 Task: In the  document Exoticfruits.epubMake this file  'available offline' Check 'Vision History' View the  non- printing characters
Action: Mouse moved to (45, 93)
Screenshot: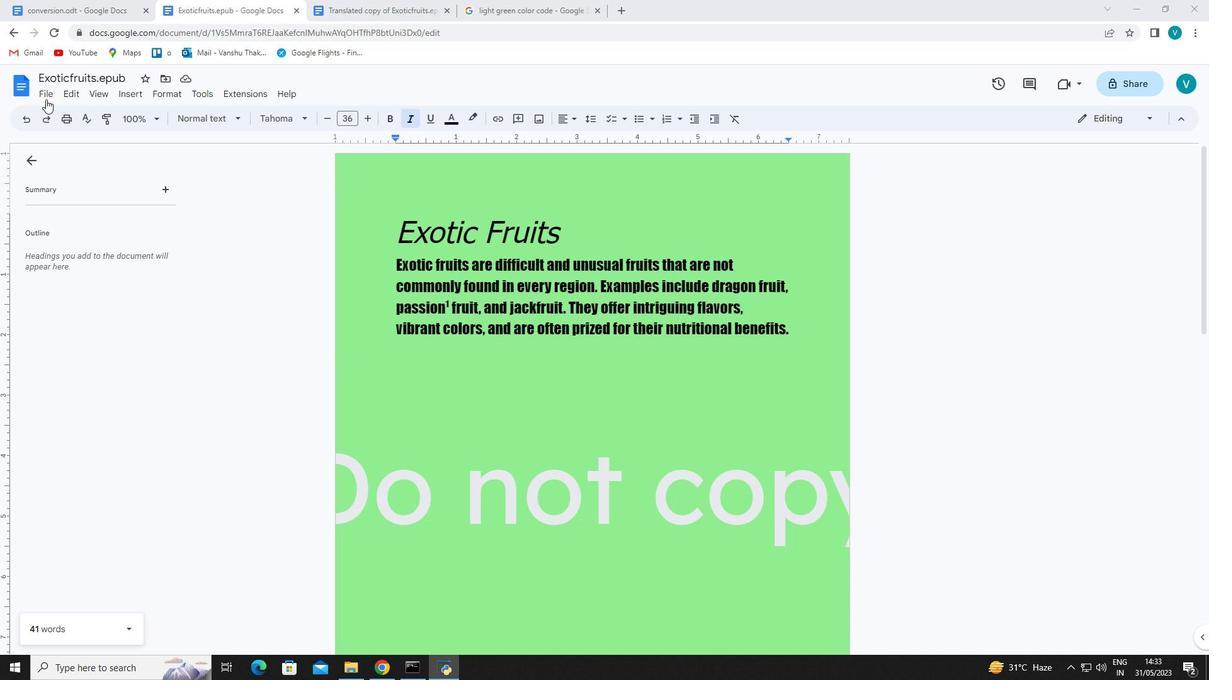 
Action: Mouse pressed left at (45, 93)
Screenshot: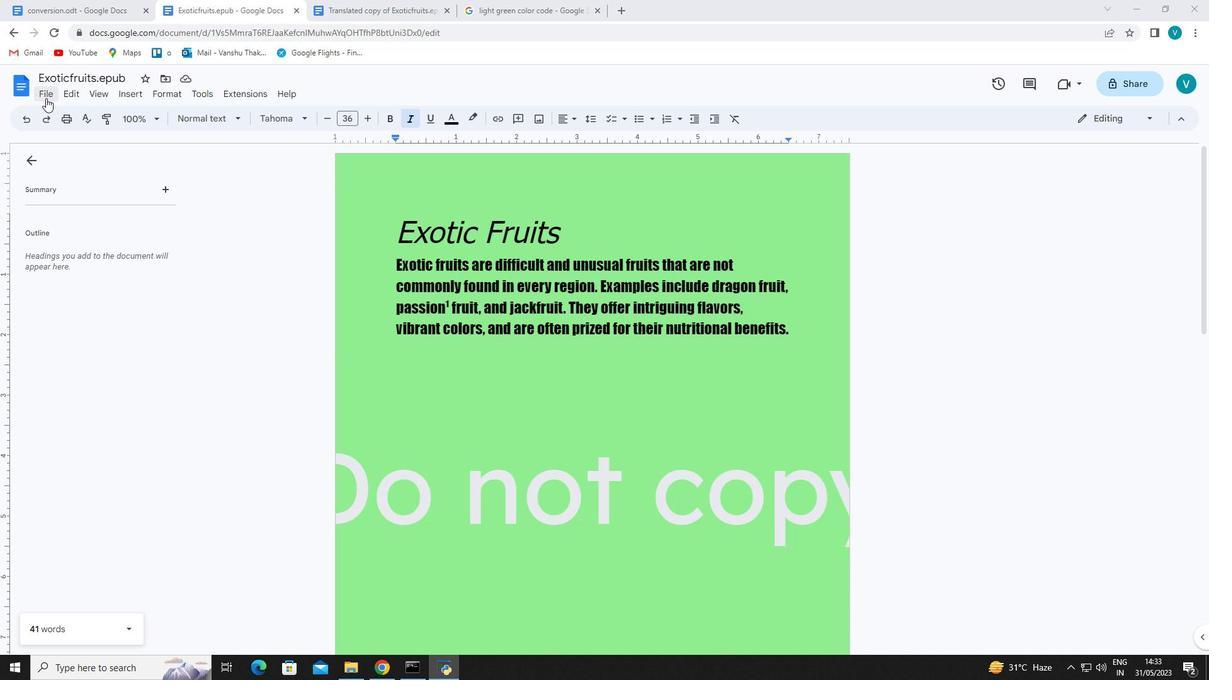 
Action: Mouse moved to (107, 364)
Screenshot: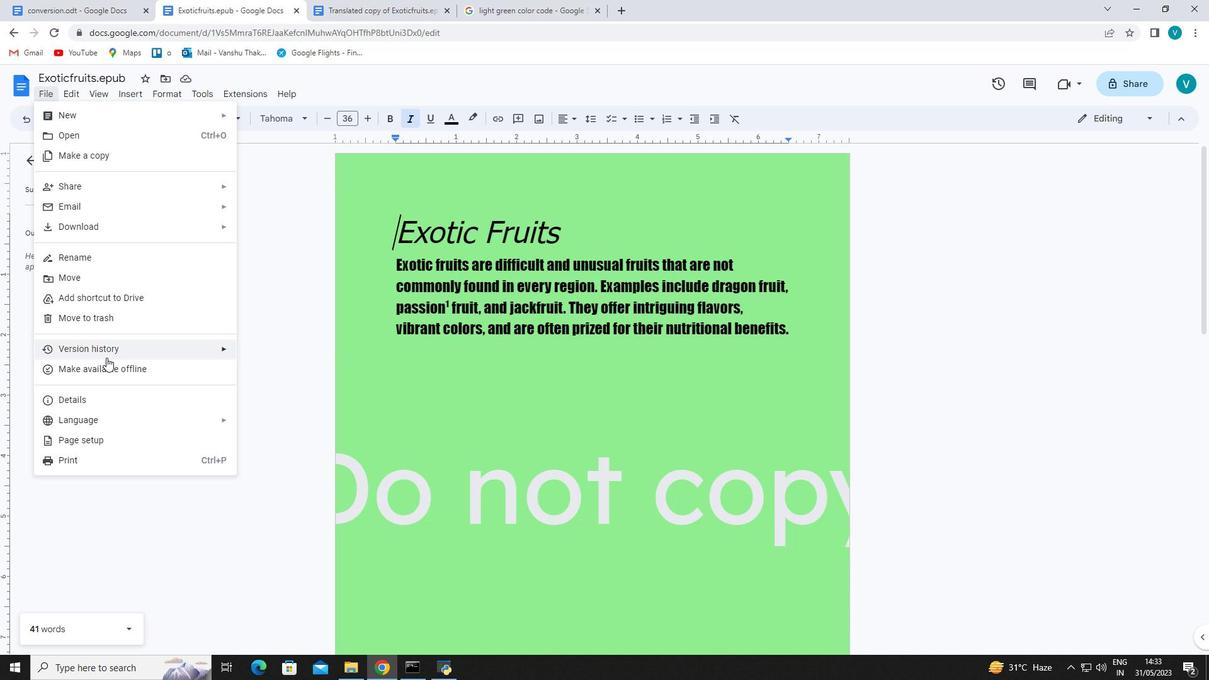 
Action: Mouse pressed left at (107, 364)
Screenshot: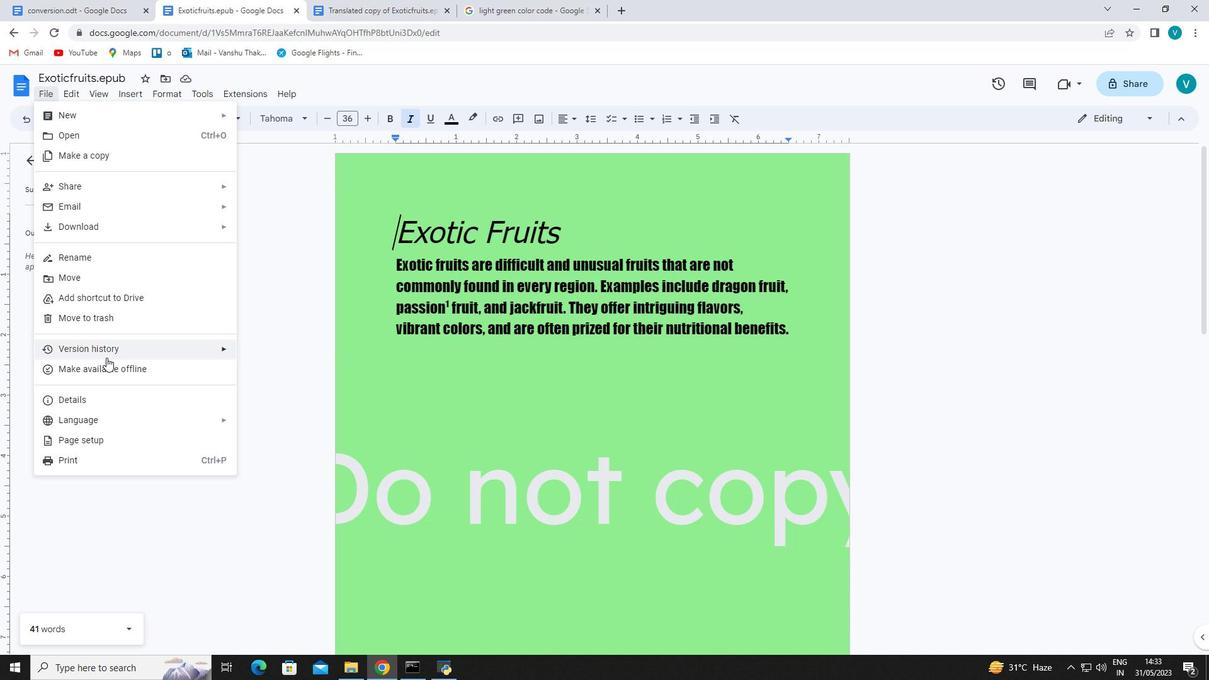 
Action: Mouse moved to (48, 95)
Screenshot: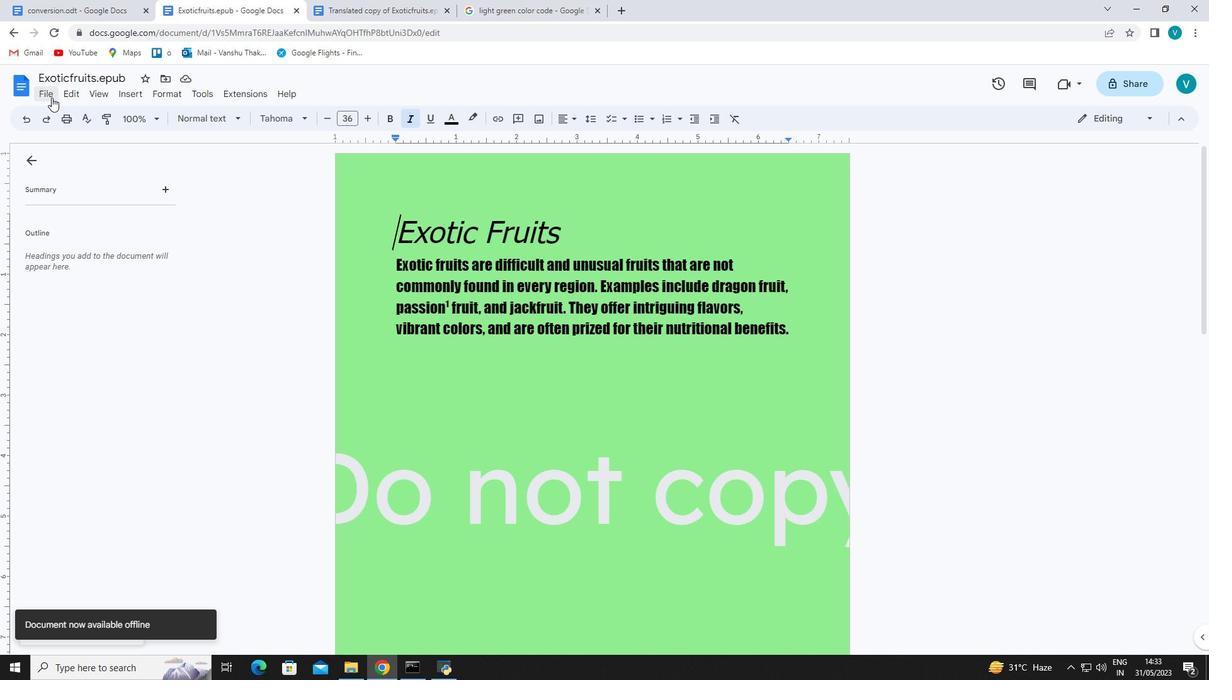 
Action: Mouse pressed left at (48, 95)
Screenshot: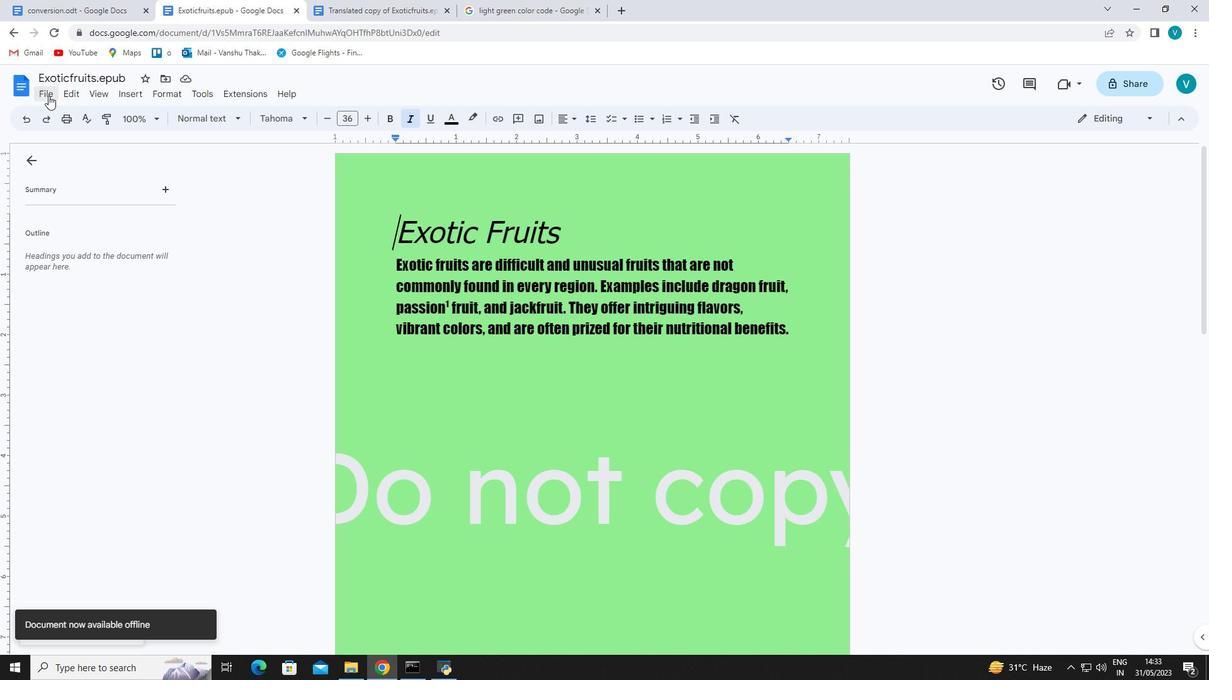 
Action: Mouse moved to (277, 373)
Screenshot: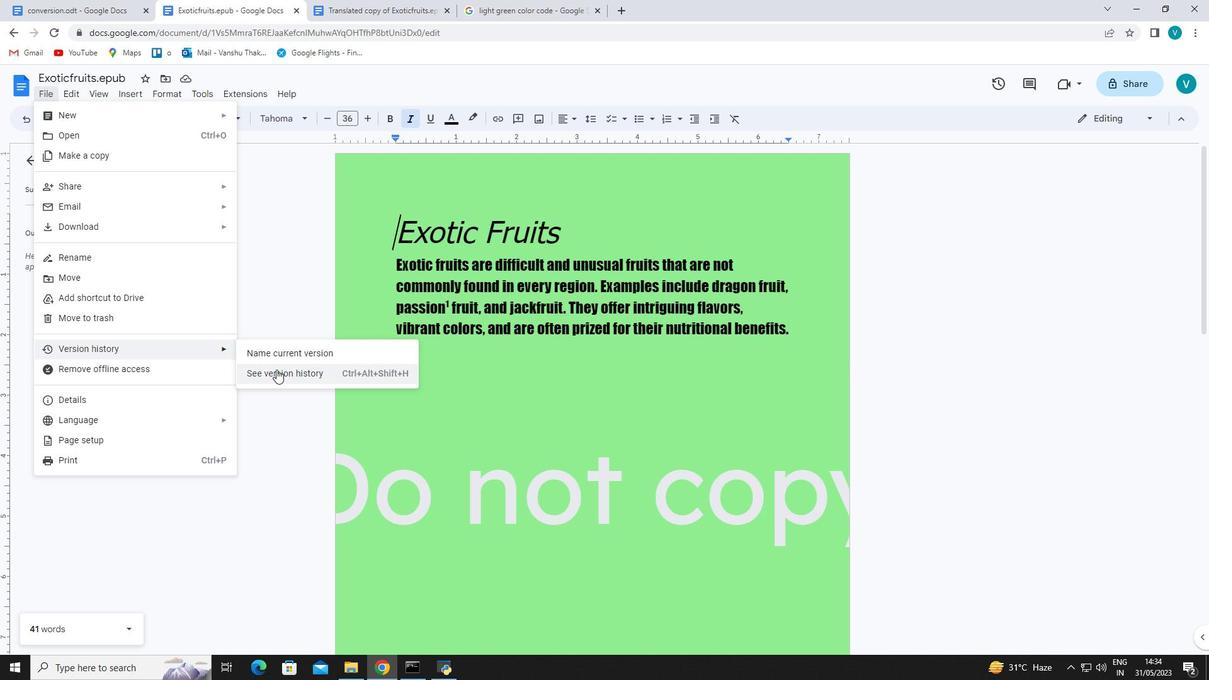 
Action: Mouse pressed left at (277, 373)
Screenshot: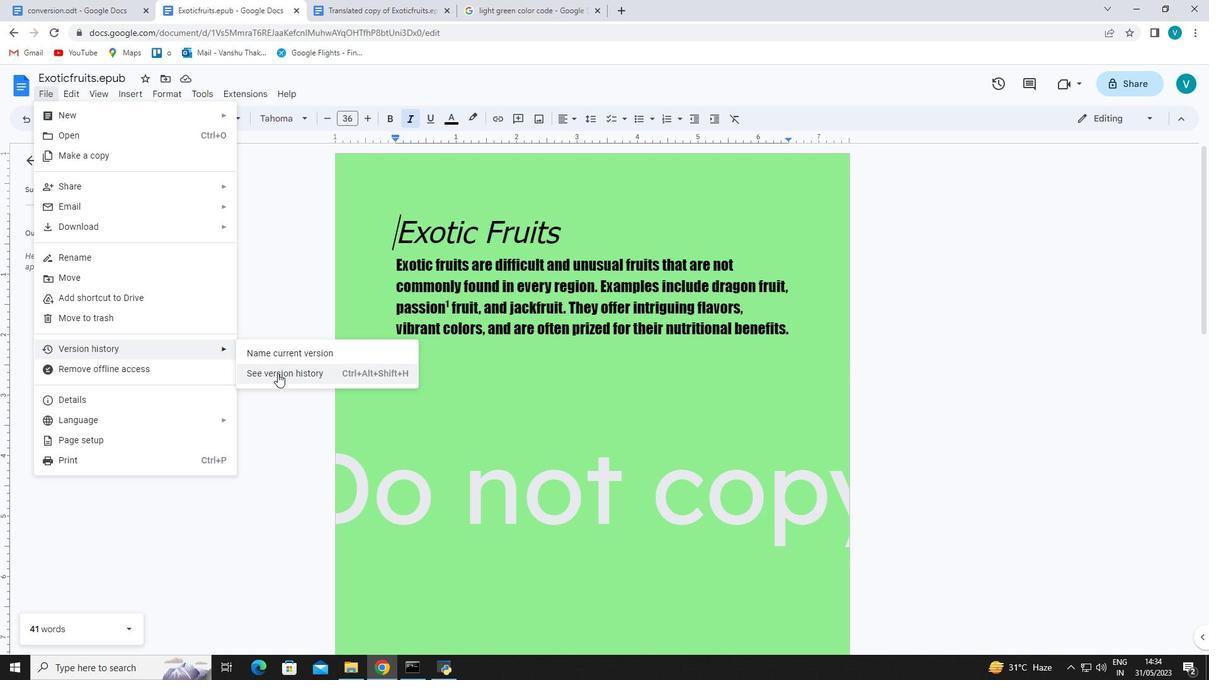 
Action: Mouse moved to (19, 81)
Screenshot: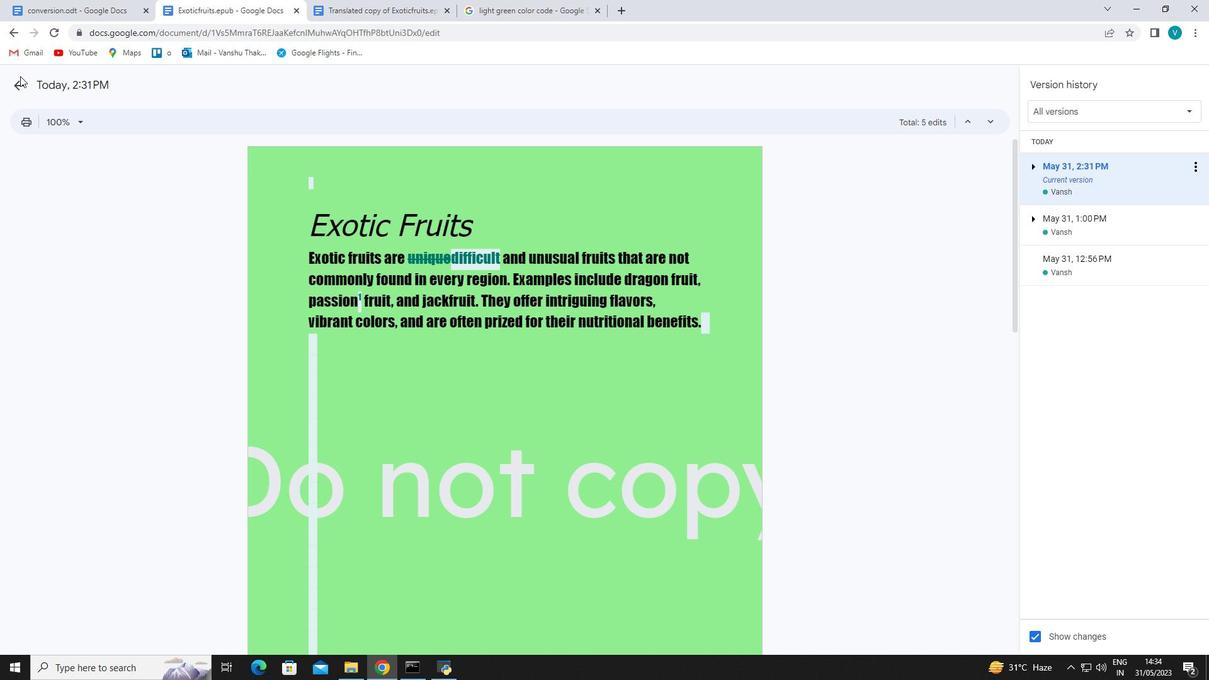 
Action: Mouse pressed left at (19, 81)
Screenshot: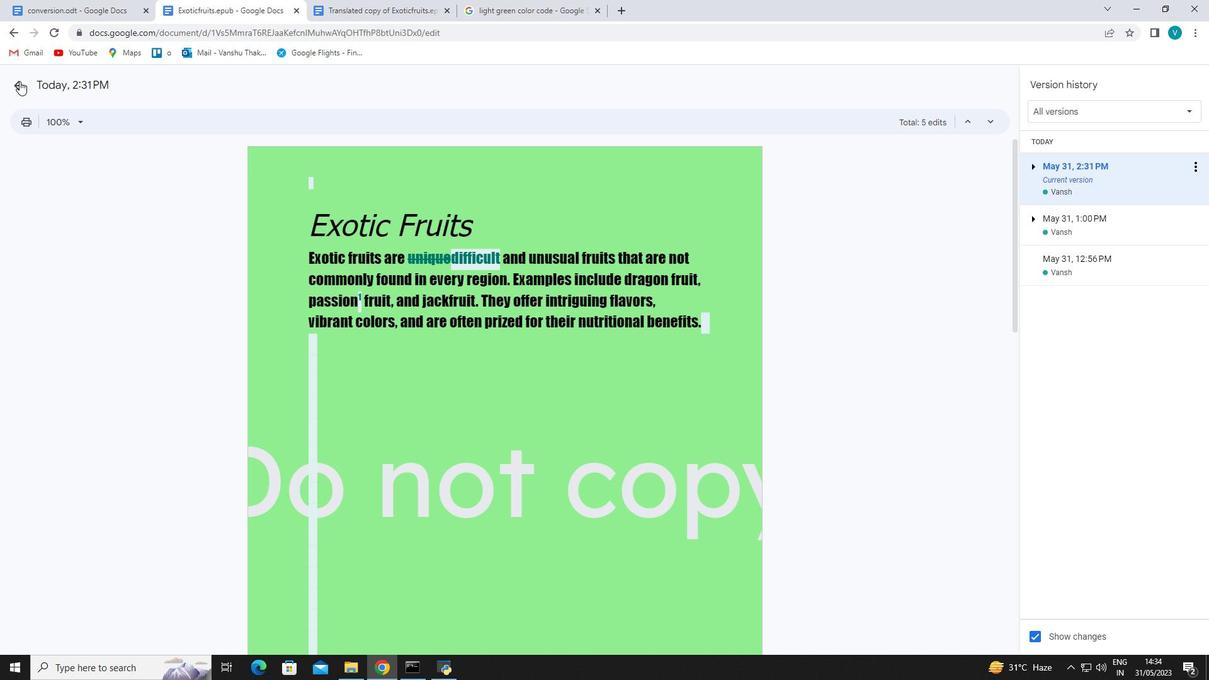 
Action: Mouse moved to (101, 90)
Screenshot: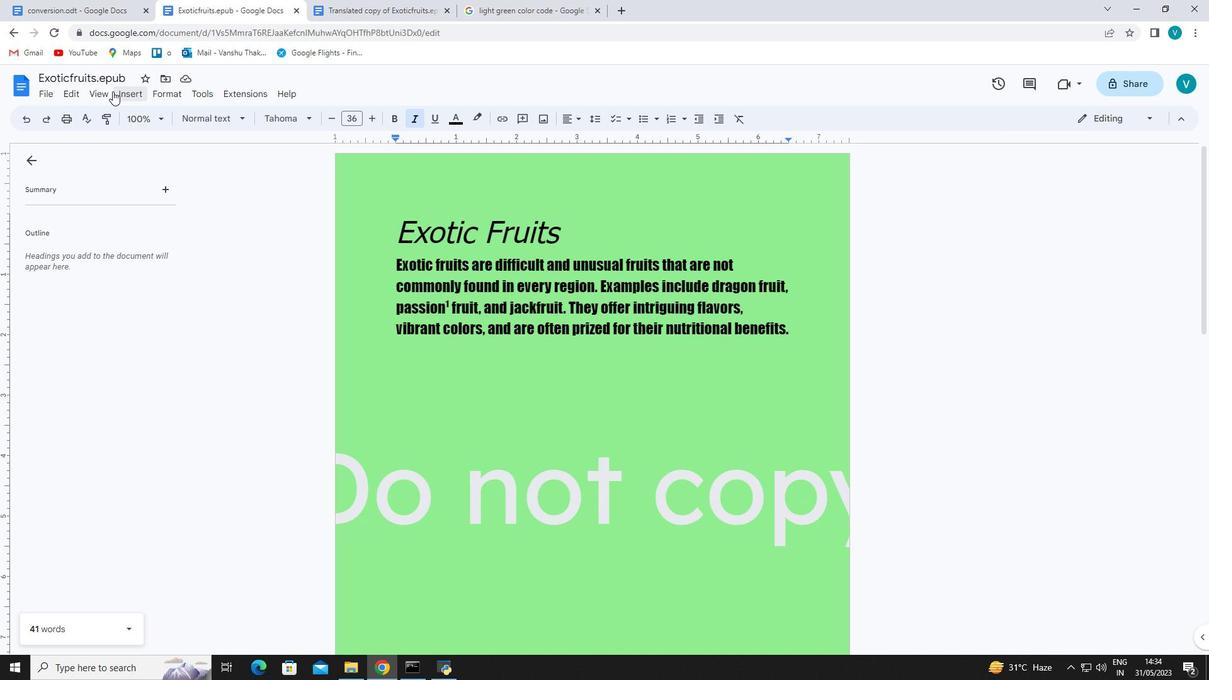 
Action: Mouse pressed left at (101, 90)
Screenshot: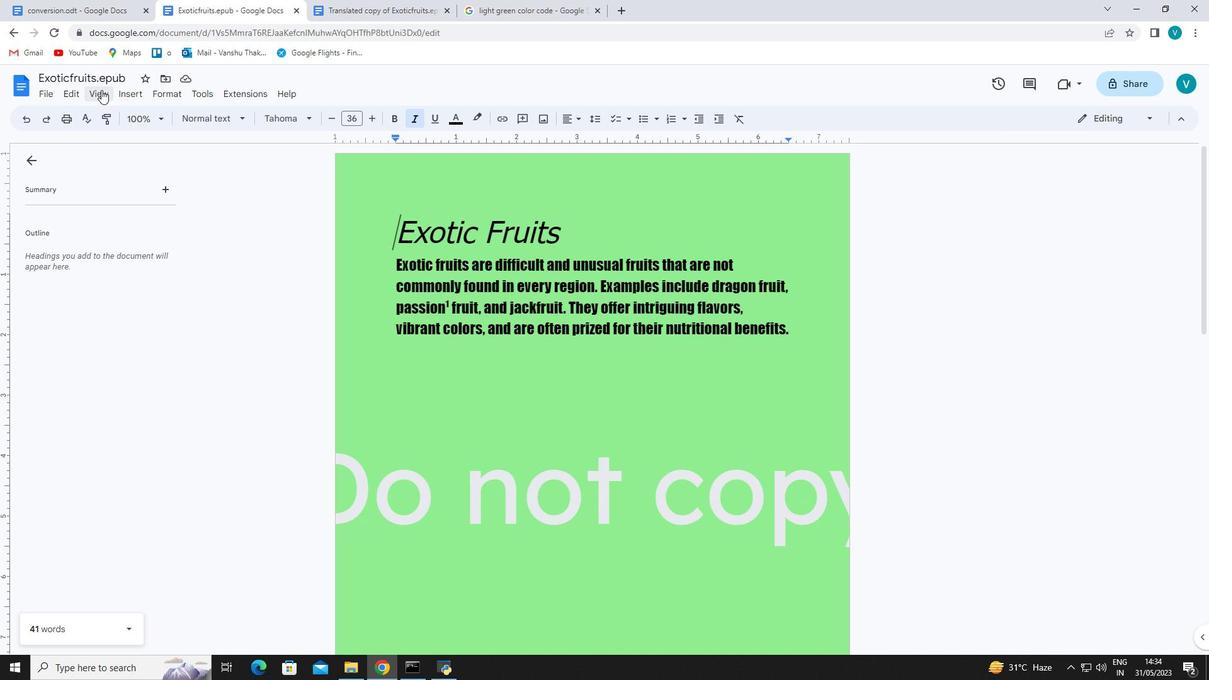 
Action: Mouse moved to (172, 221)
Screenshot: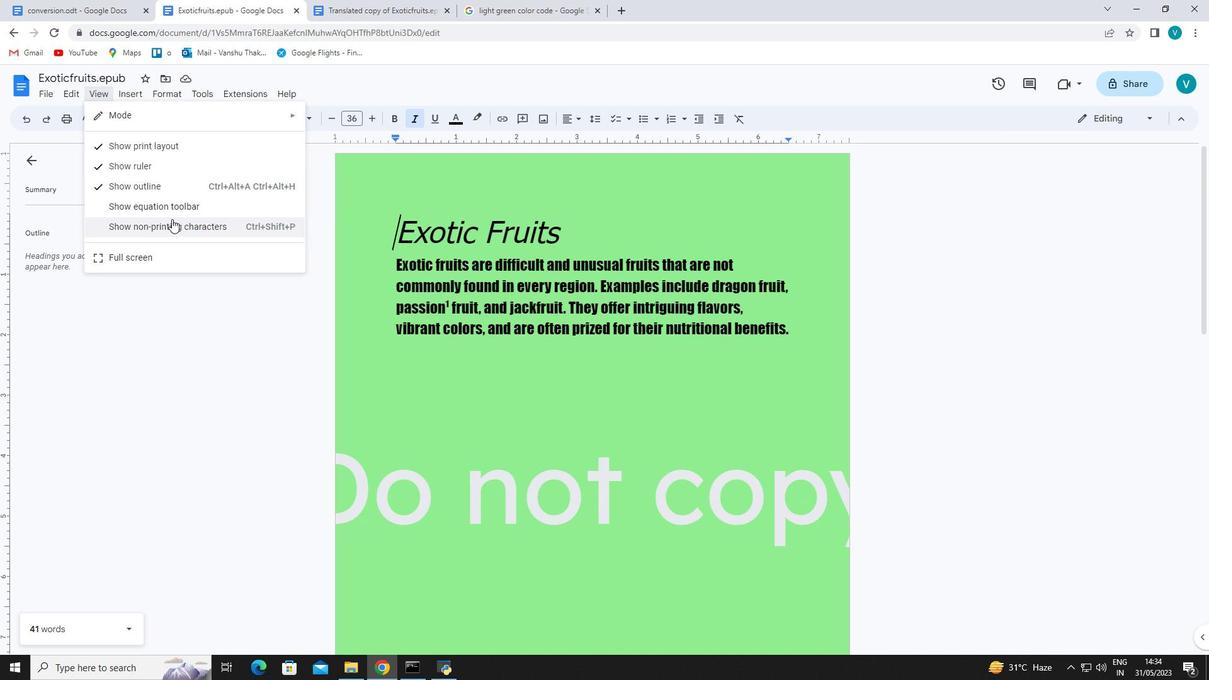 
Action: Mouse pressed left at (172, 221)
Screenshot: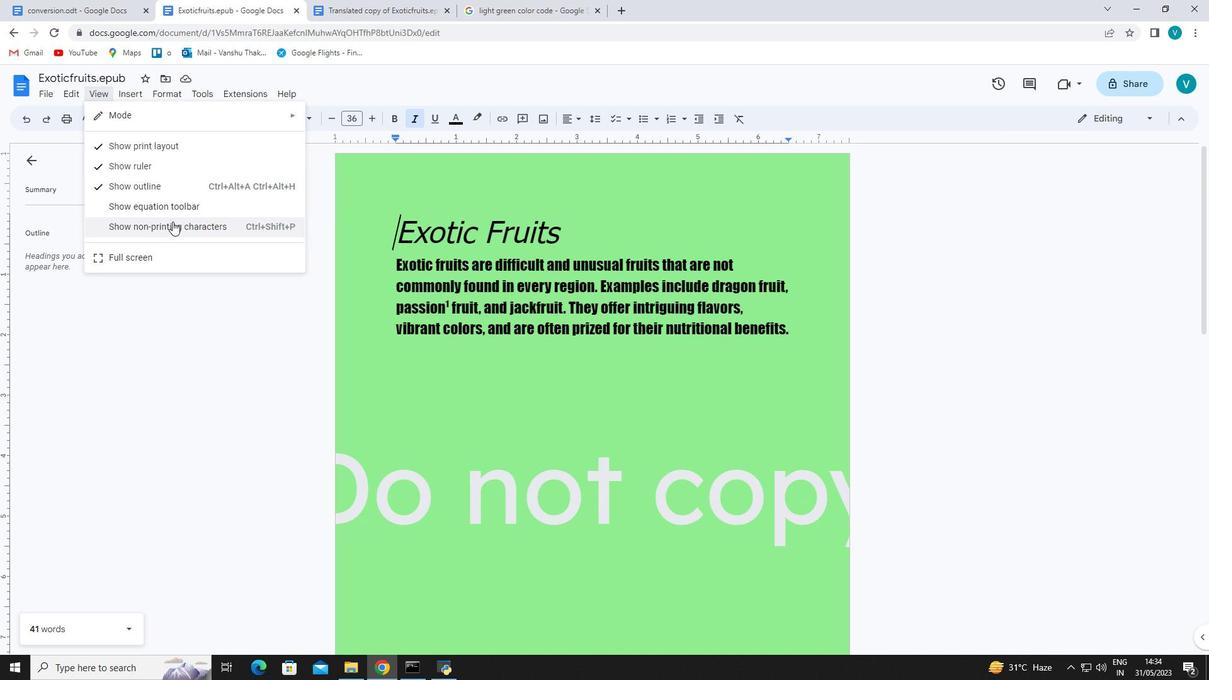
Action: Mouse moved to (352, 272)
Screenshot: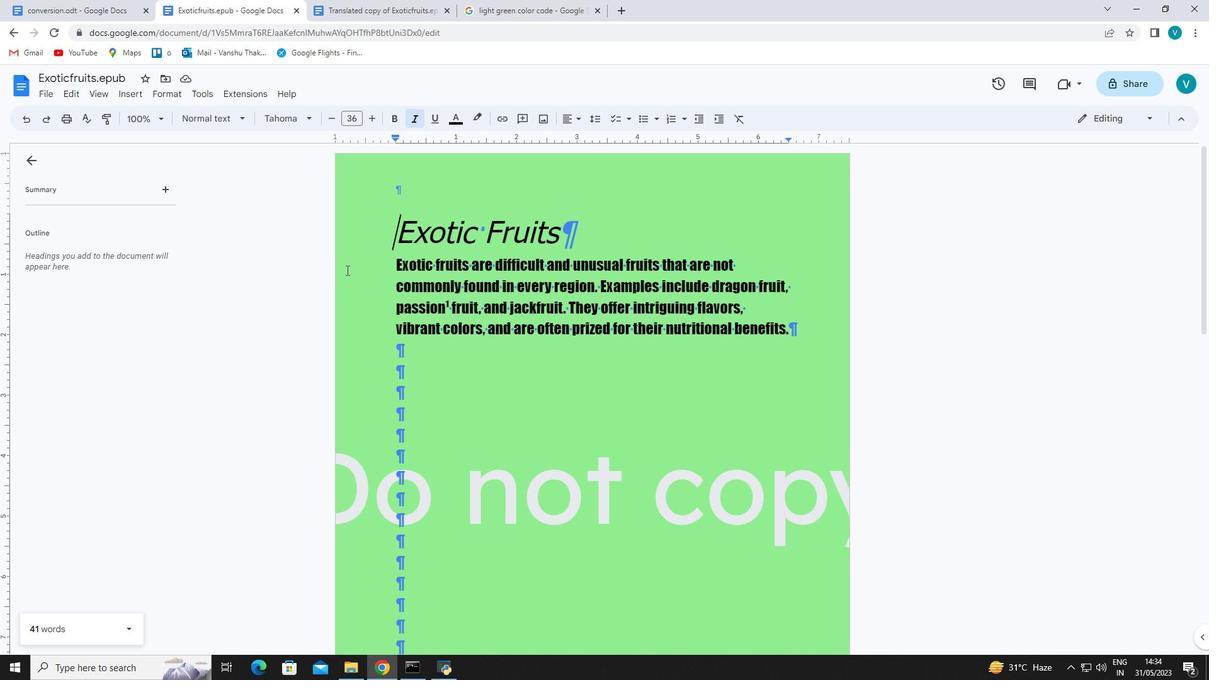 
Action: Mouse scrolled (352, 271) with delta (0, 0)
Screenshot: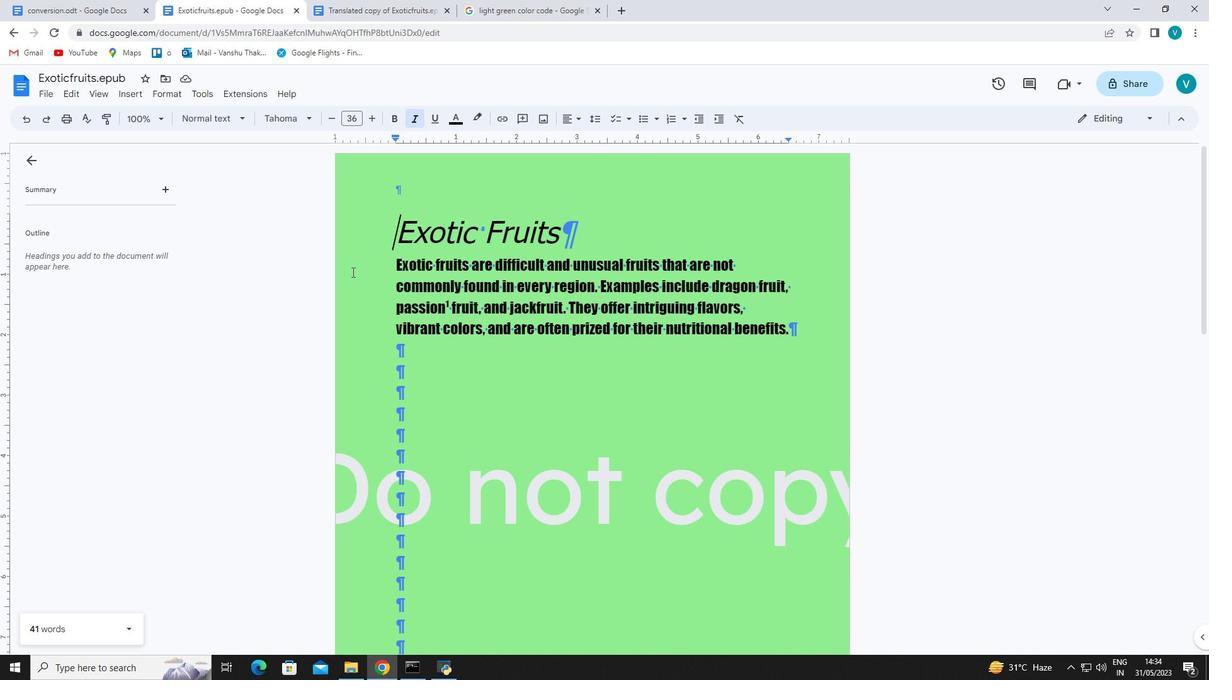 
Action: Mouse scrolled (352, 271) with delta (0, 0)
Screenshot: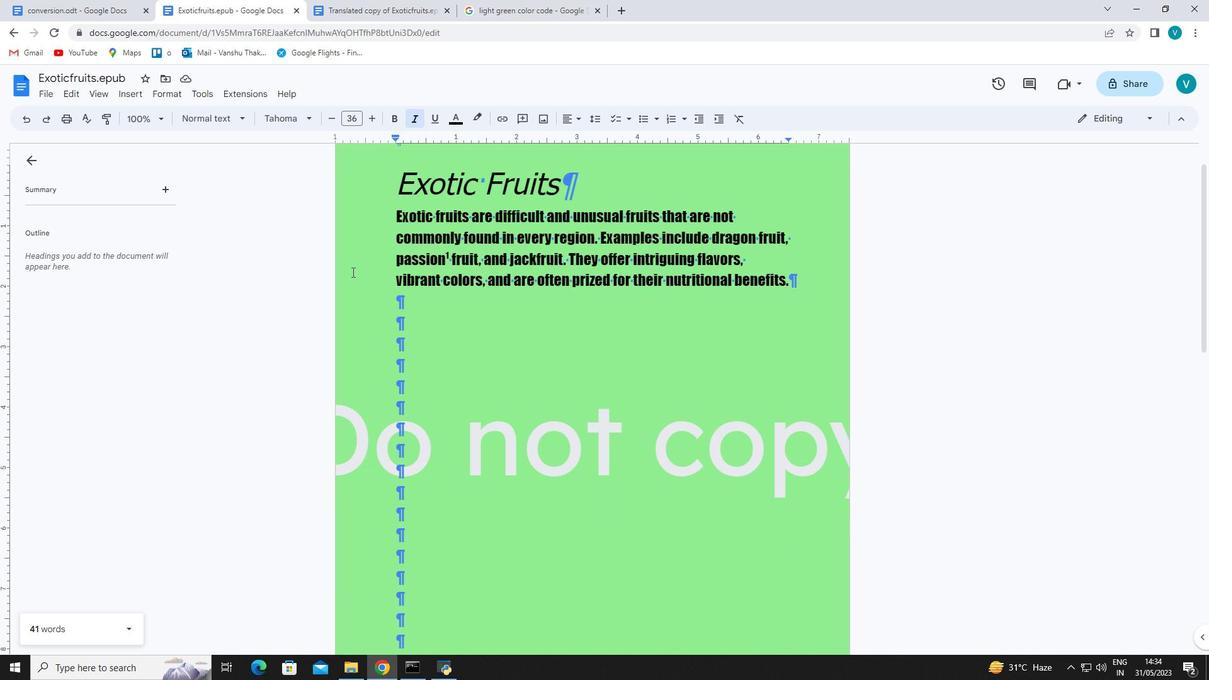 
Action: Mouse scrolled (352, 271) with delta (0, 0)
Screenshot: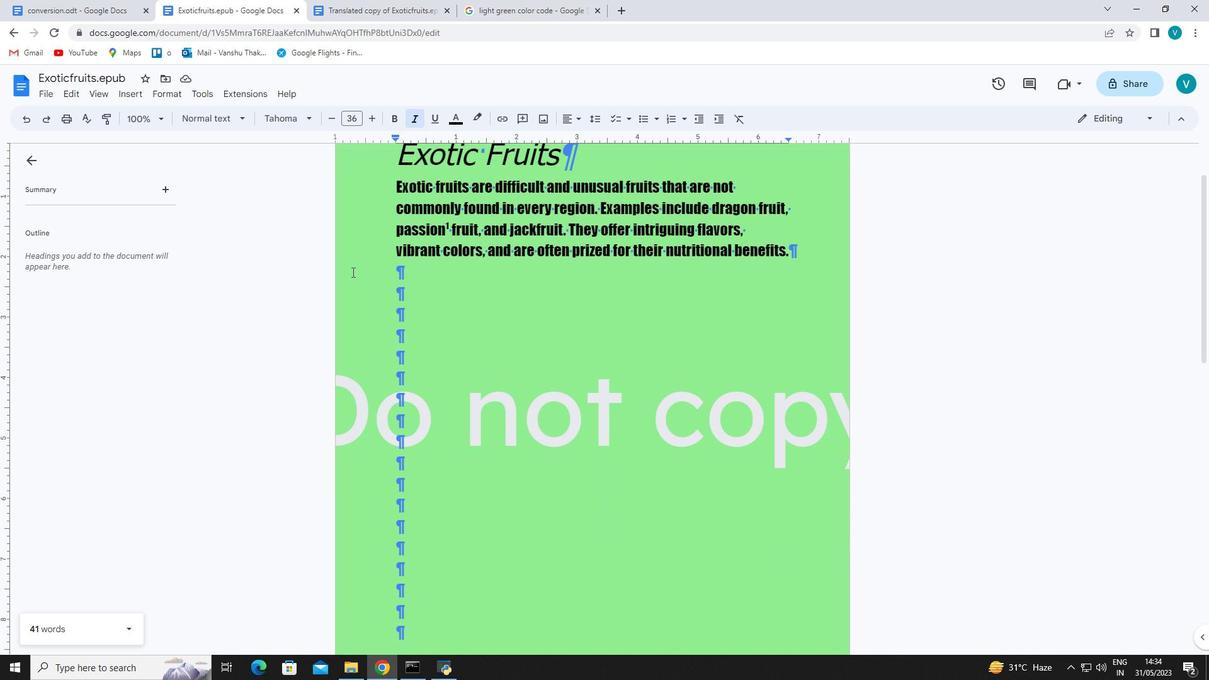 
Action: Mouse scrolled (352, 271) with delta (0, 0)
Screenshot: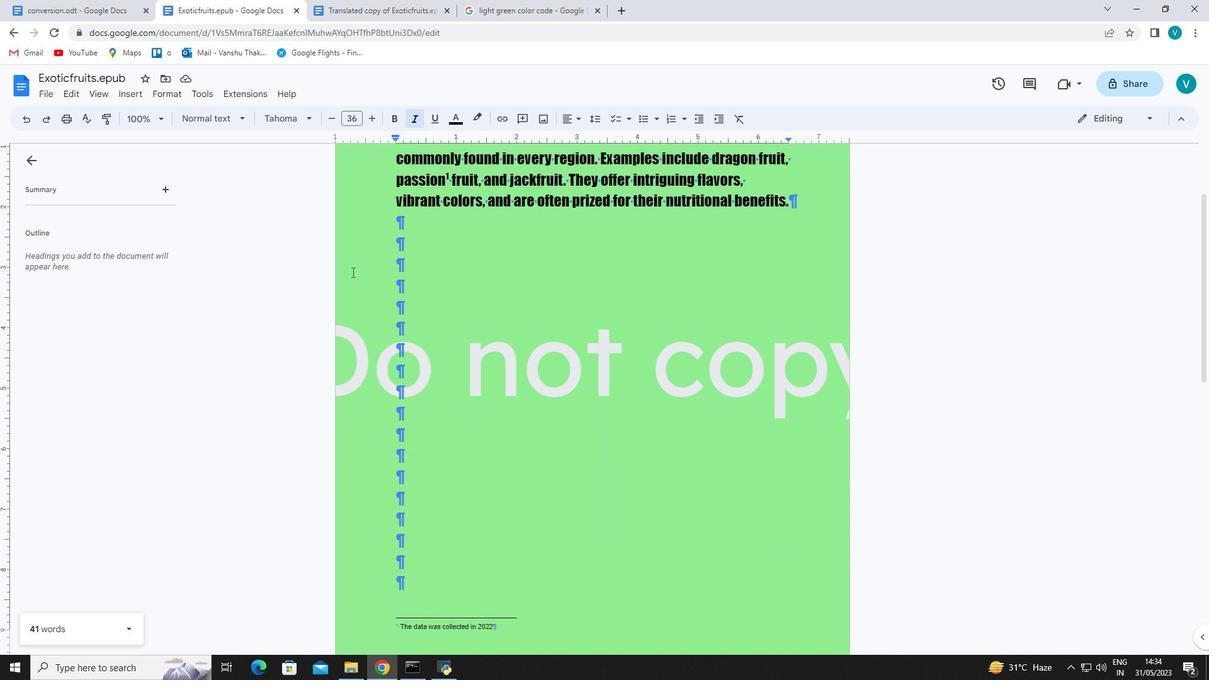 
Action: Mouse scrolled (352, 271) with delta (0, 0)
Screenshot: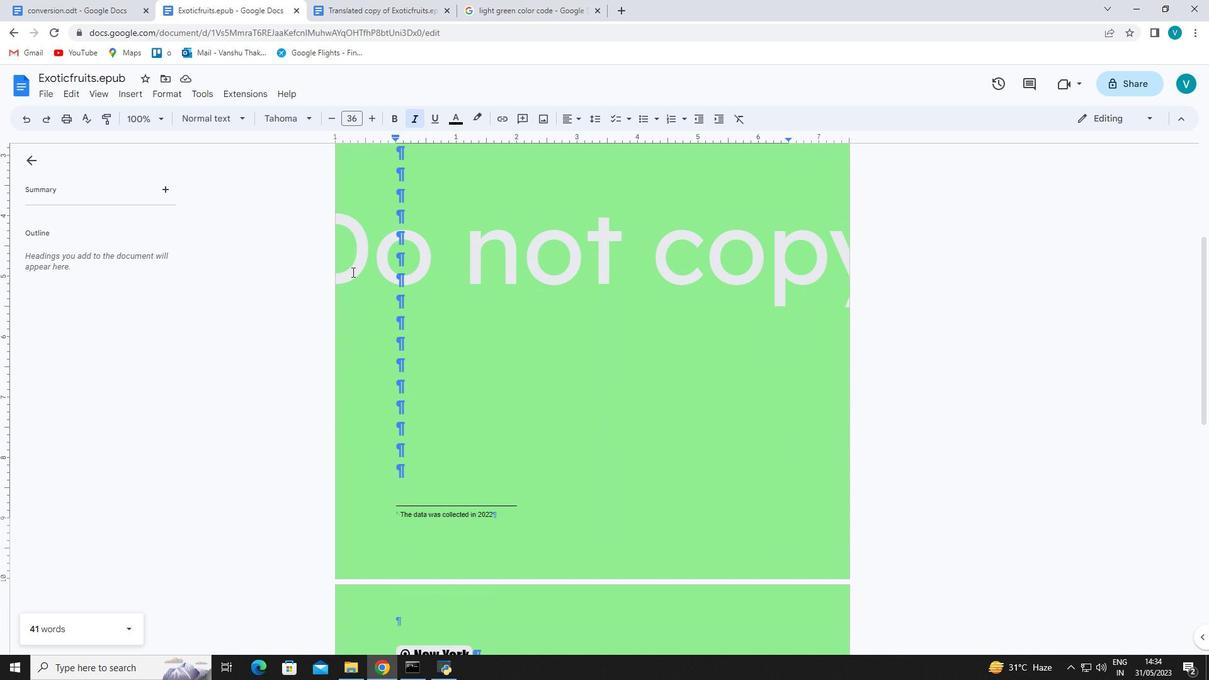 
Action: Mouse scrolled (352, 272) with delta (0, 0)
Screenshot: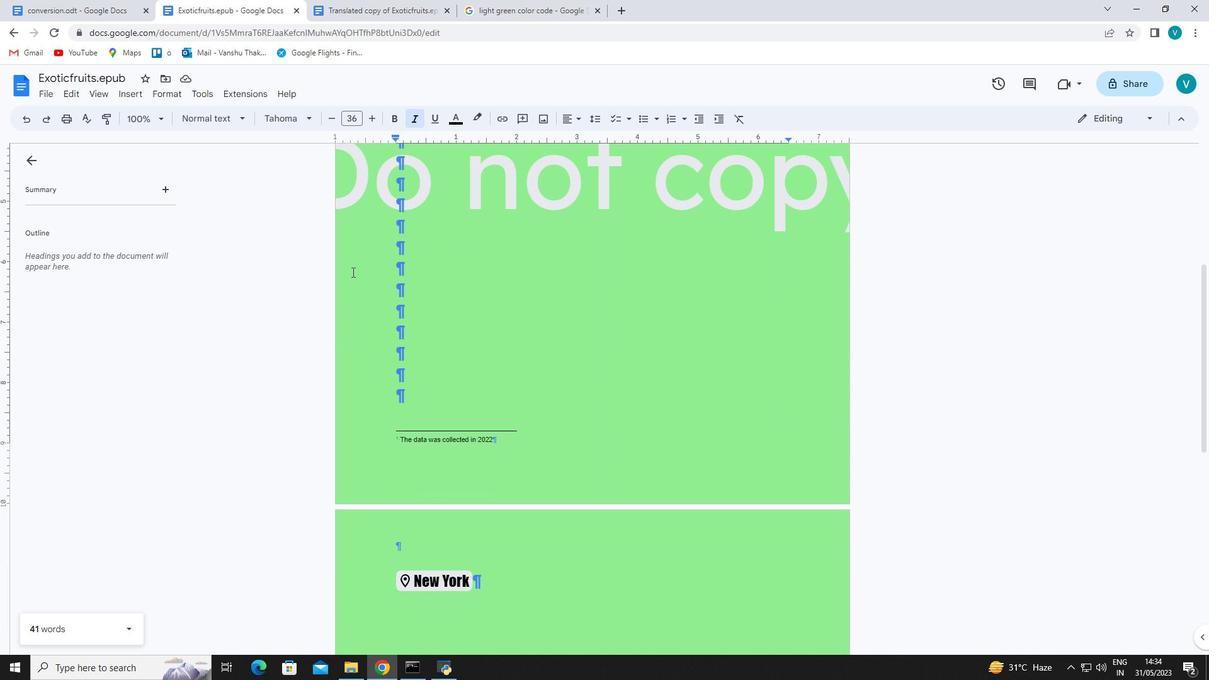 
Action: Mouse scrolled (352, 272) with delta (0, 0)
Screenshot: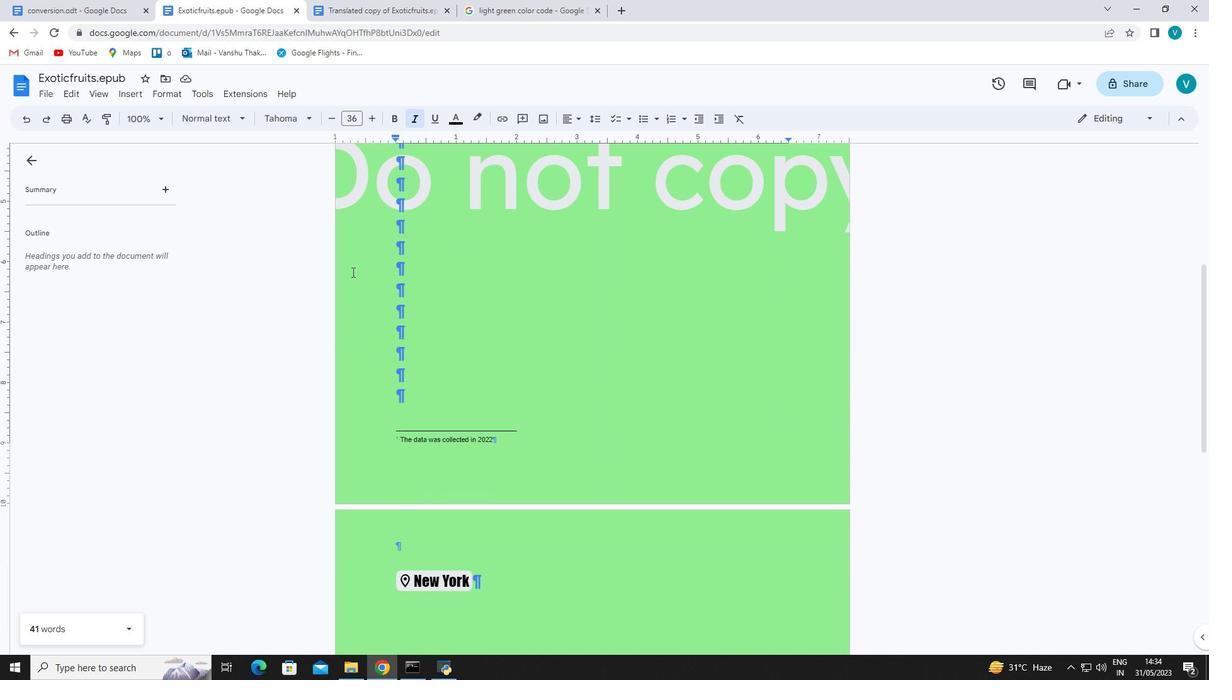 
Action: Mouse scrolled (352, 272) with delta (0, 0)
Screenshot: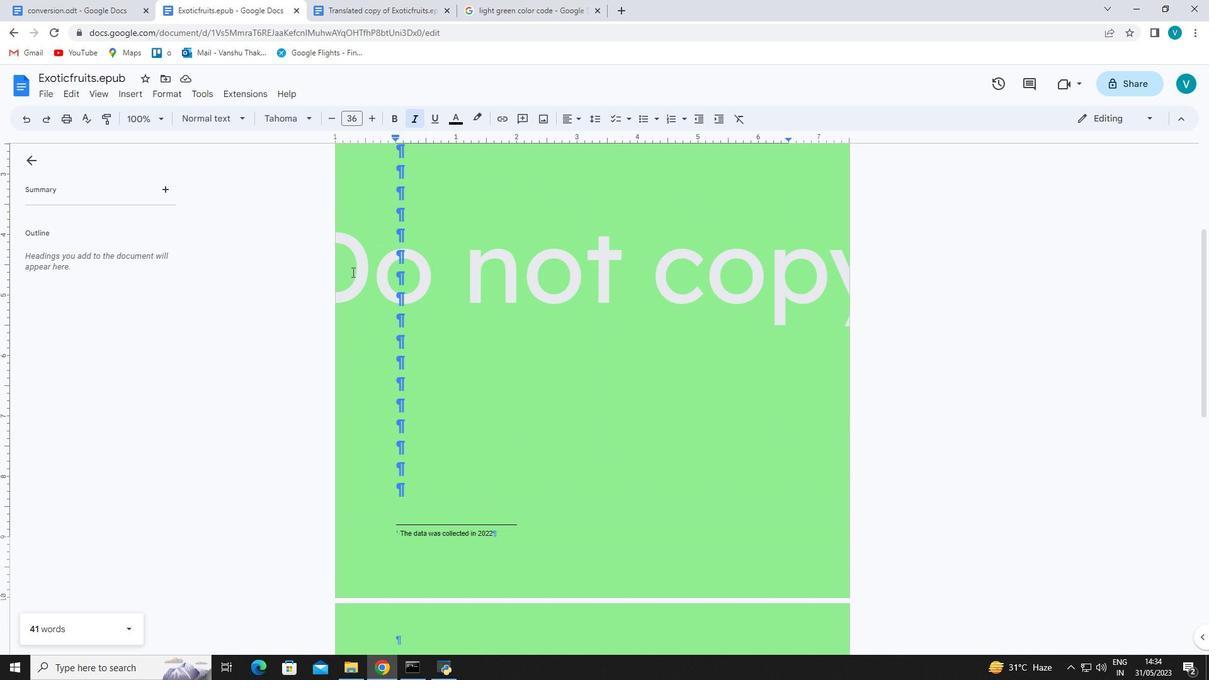 
Action: Mouse scrolled (352, 272) with delta (0, 0)
Screenshot: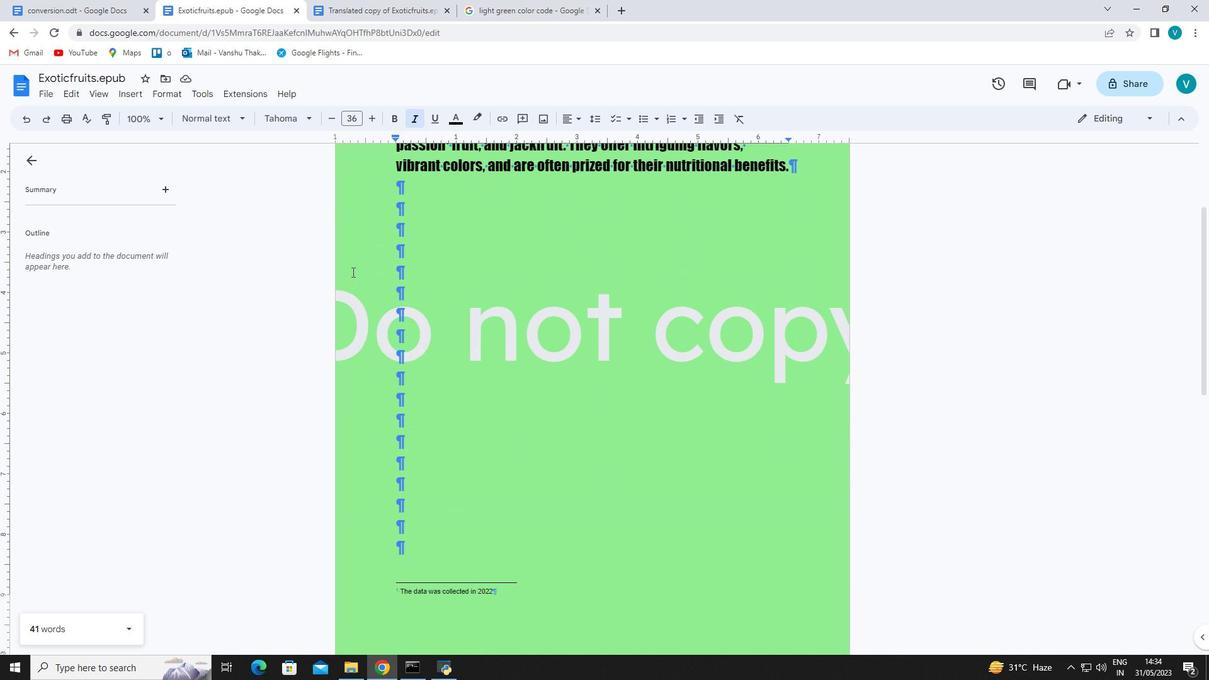 
Action: Mouse scrolled (352, 272) with delta (0, 0)
Screenshot: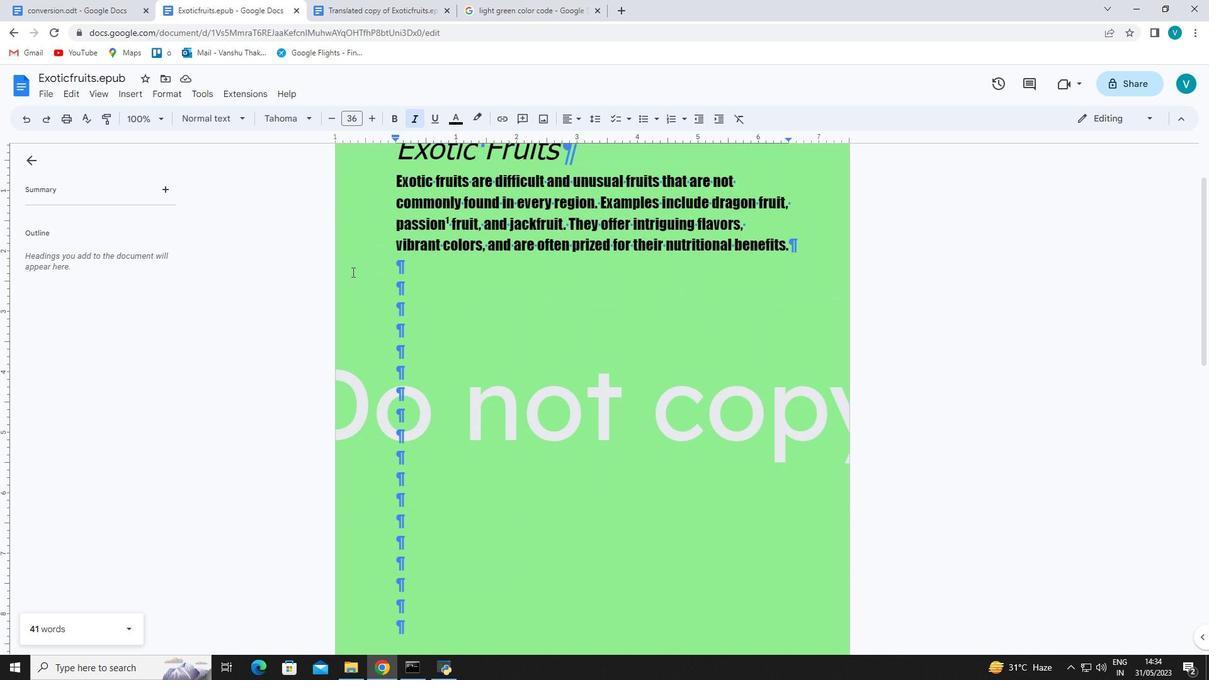 
Action: Mouse scrolled (352, 272) with delta (0, 0)
Screenshot: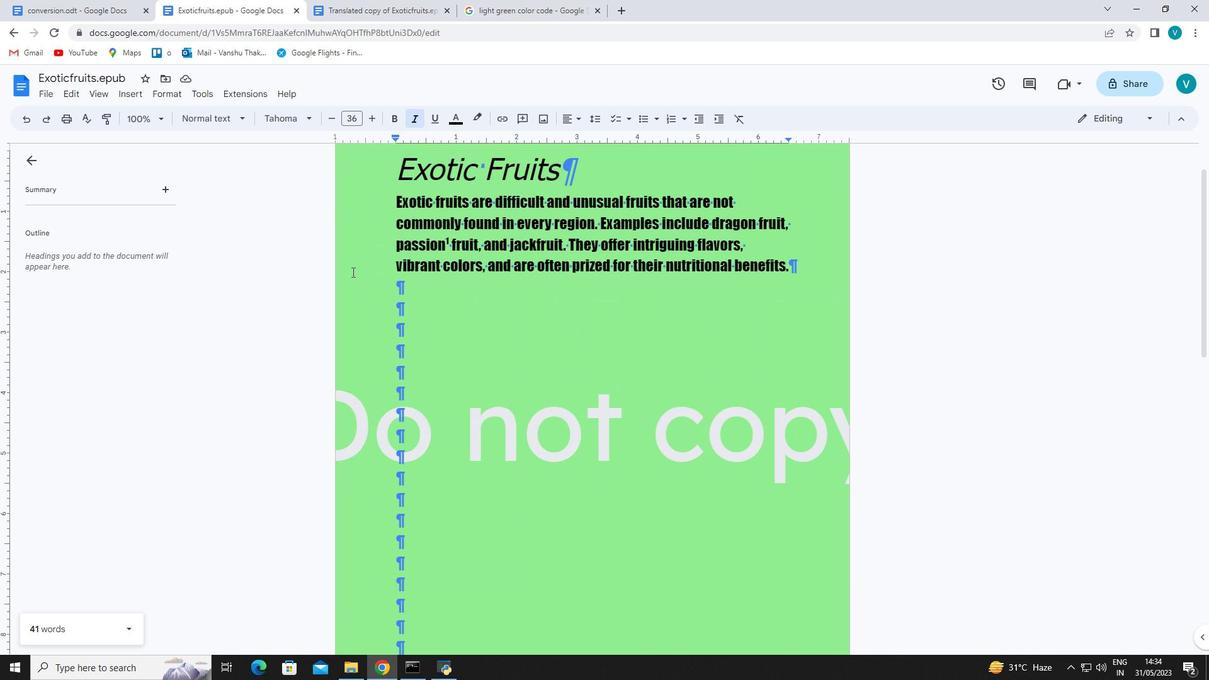 
Action: Mouse moved to (343, 267)
Screenshot: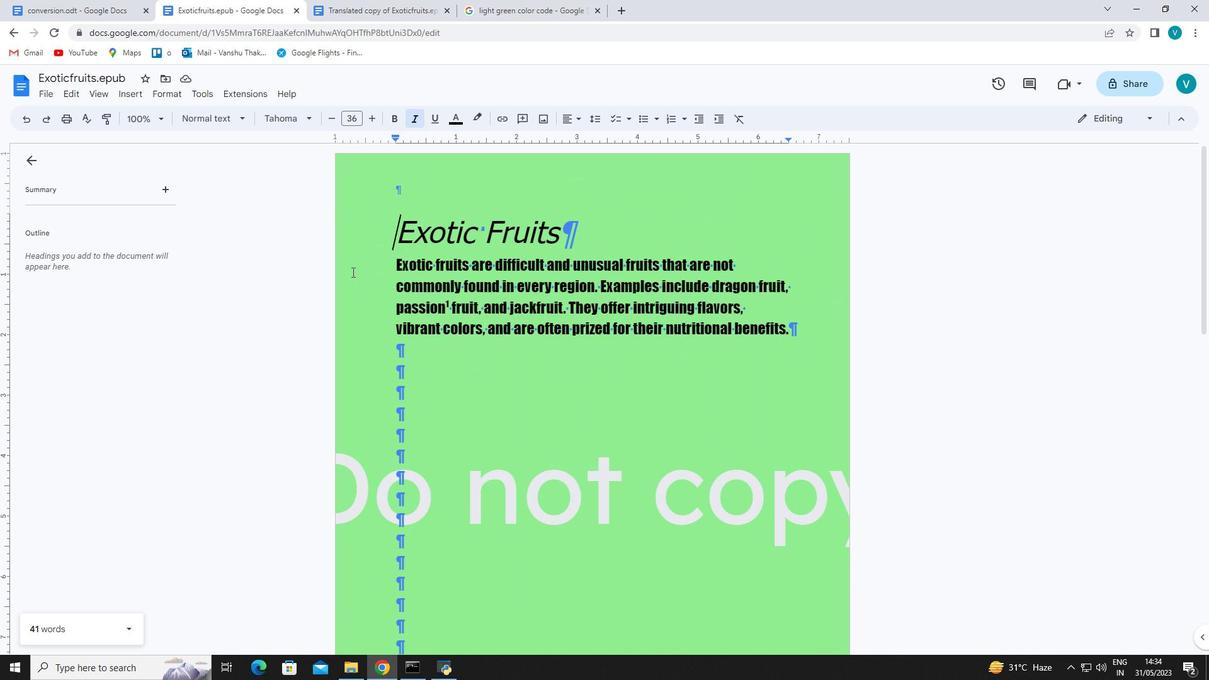 
